 Task: Check the median days on the market of townhouses in the last 5 years.
Action: Mouse moved to (873, 170)
Screenshot: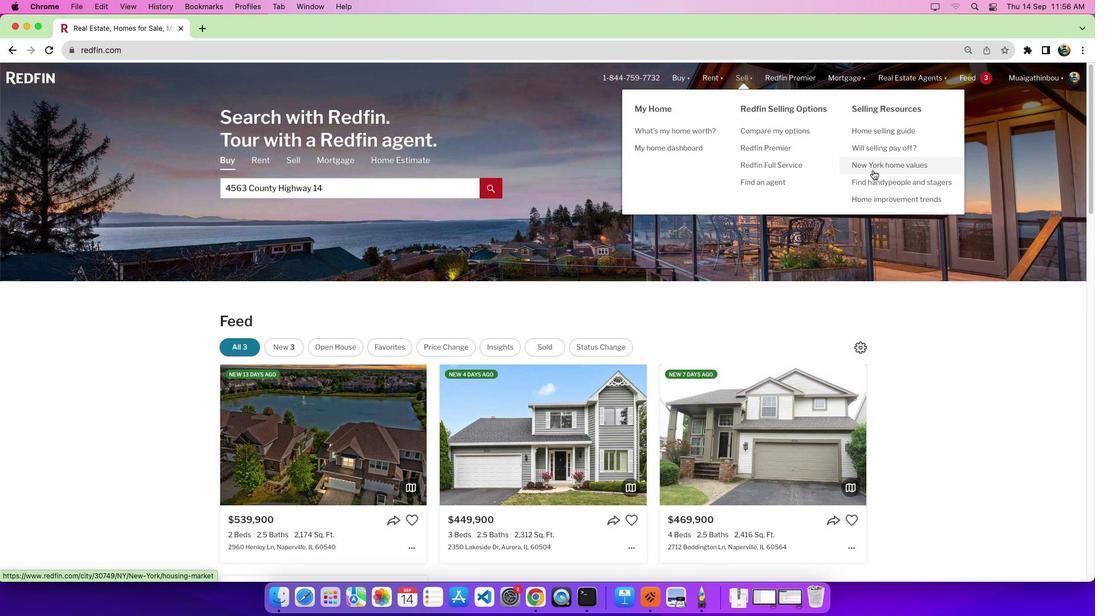 
Action: Mouse pressed left at (873, 170)
Screenshot: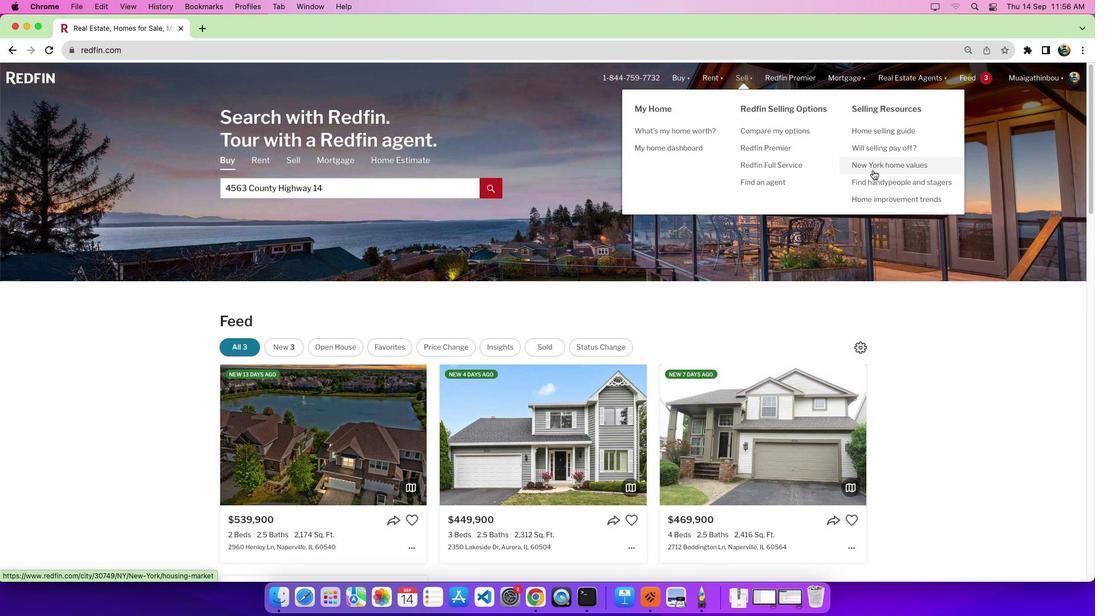 
Action: Mouse moved to (685, 338)
Screenshot: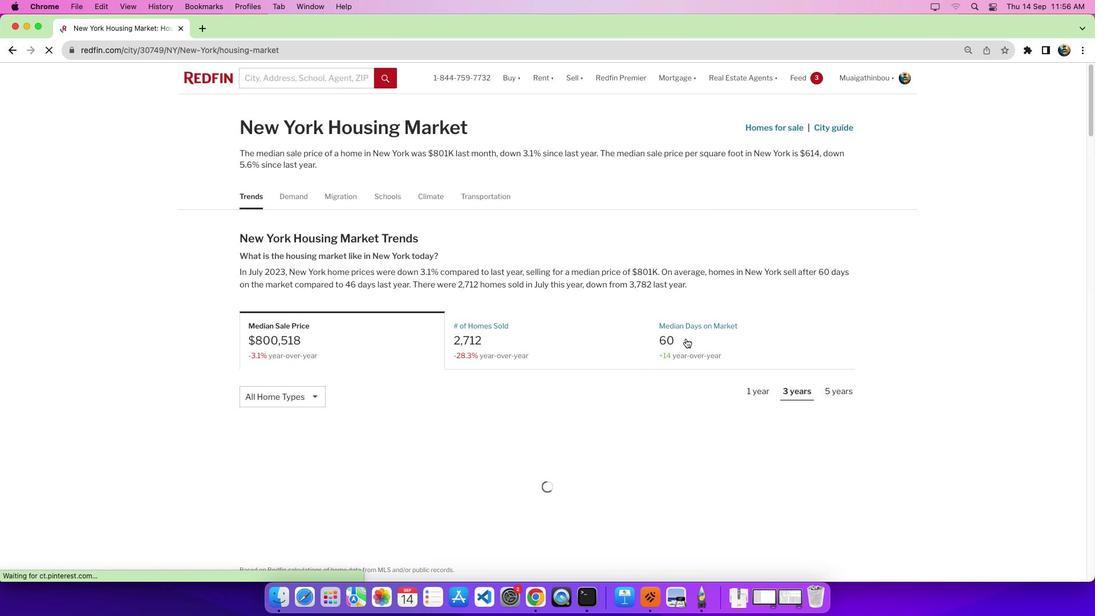 
Action: Mouse pressed left at (685, 338)
Screenshot: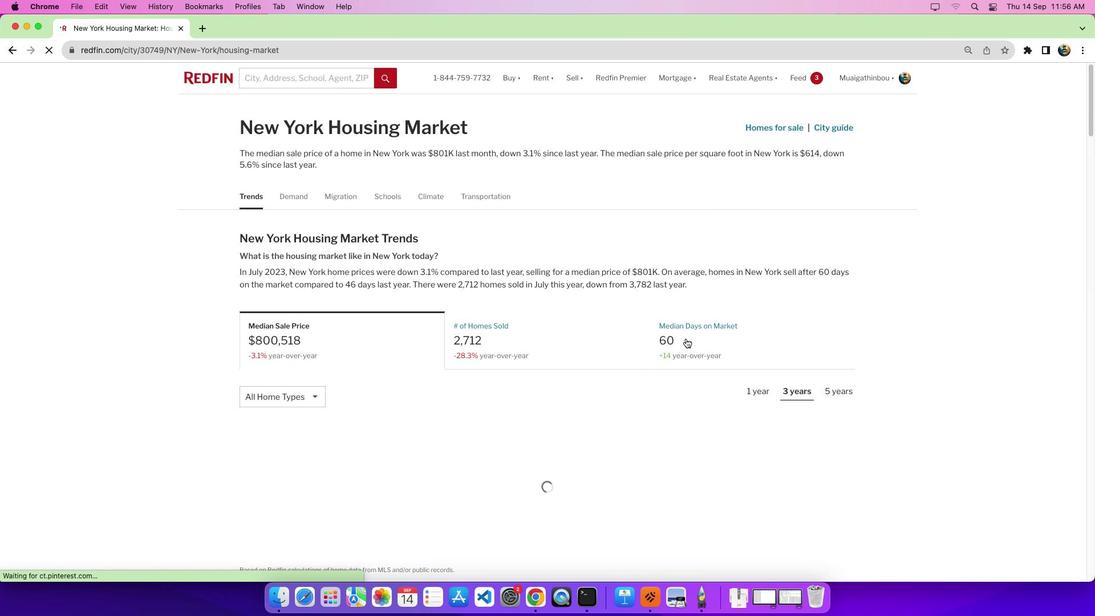 
Action: Mouse moved to (292, 401)
Screenshot: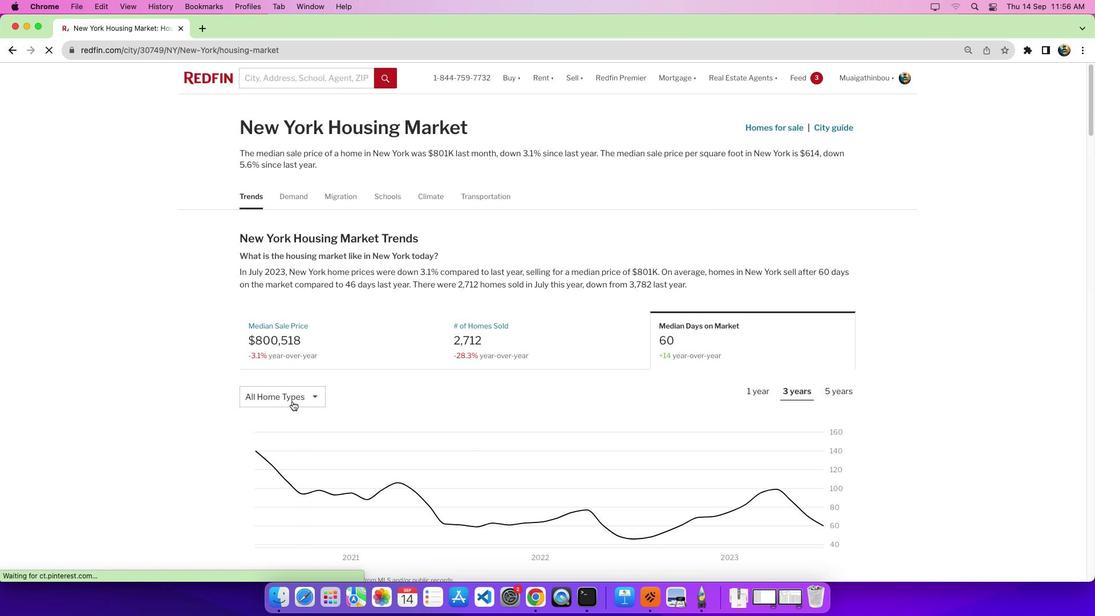 
Action: Mouse pressed left at (292, 401)
Screenshot: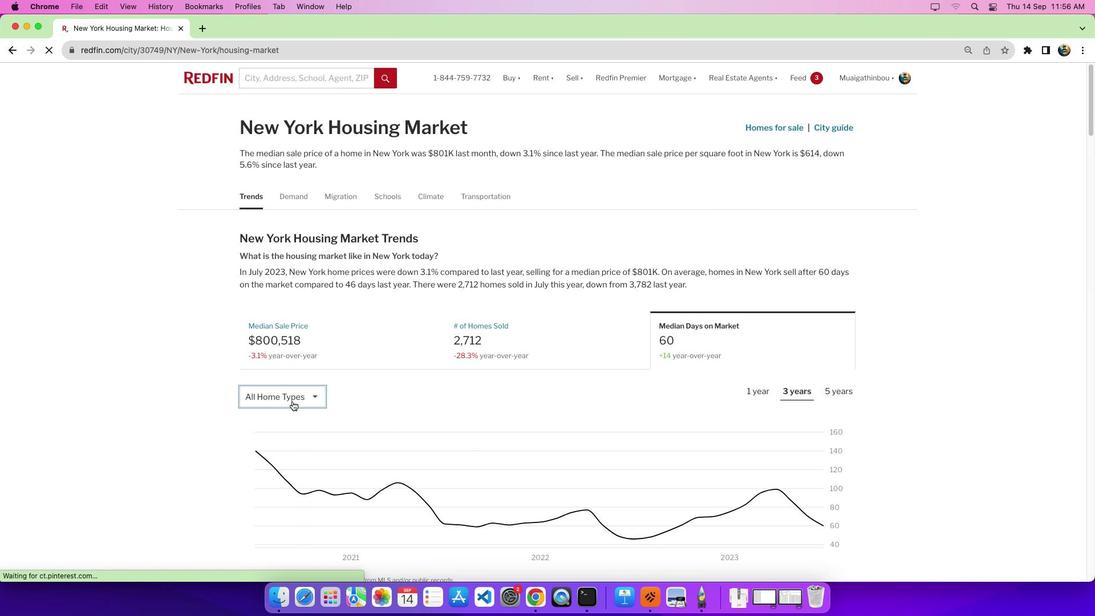 
Action: Mouse moved to (299, 461)
Screenshot: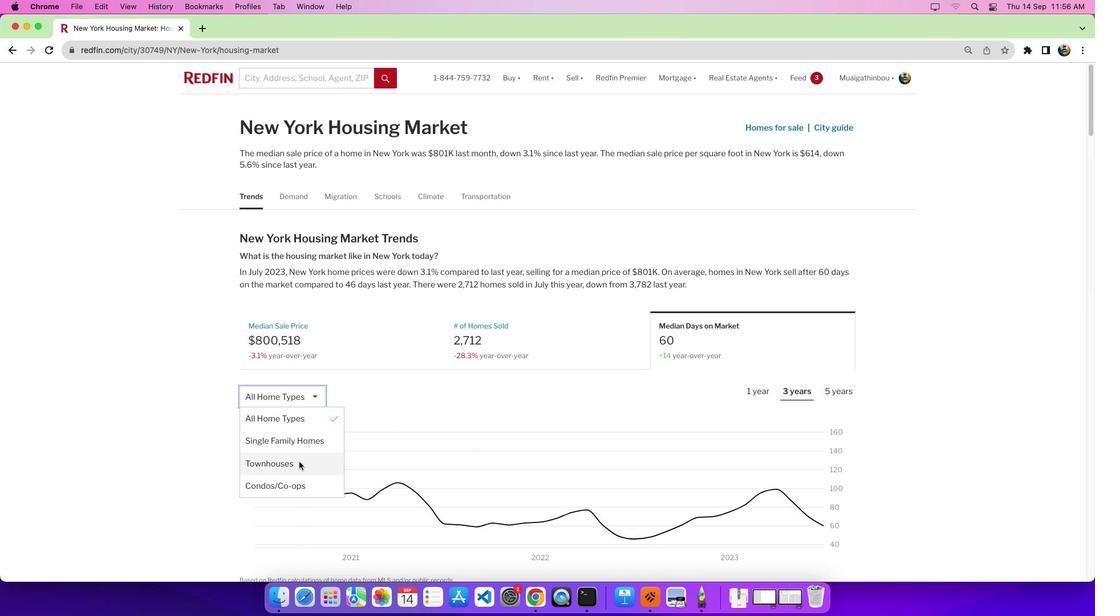 
Action: Mouse pressed left at (299, 461)
Screenshot: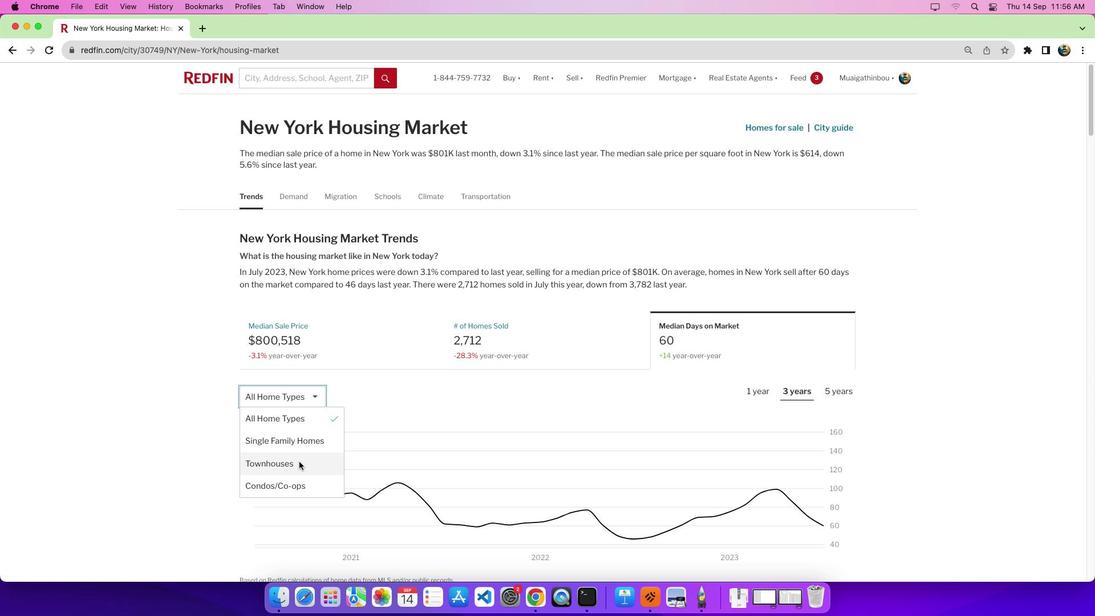 
Action: Mouse moved to (835, 393)
Screenshot: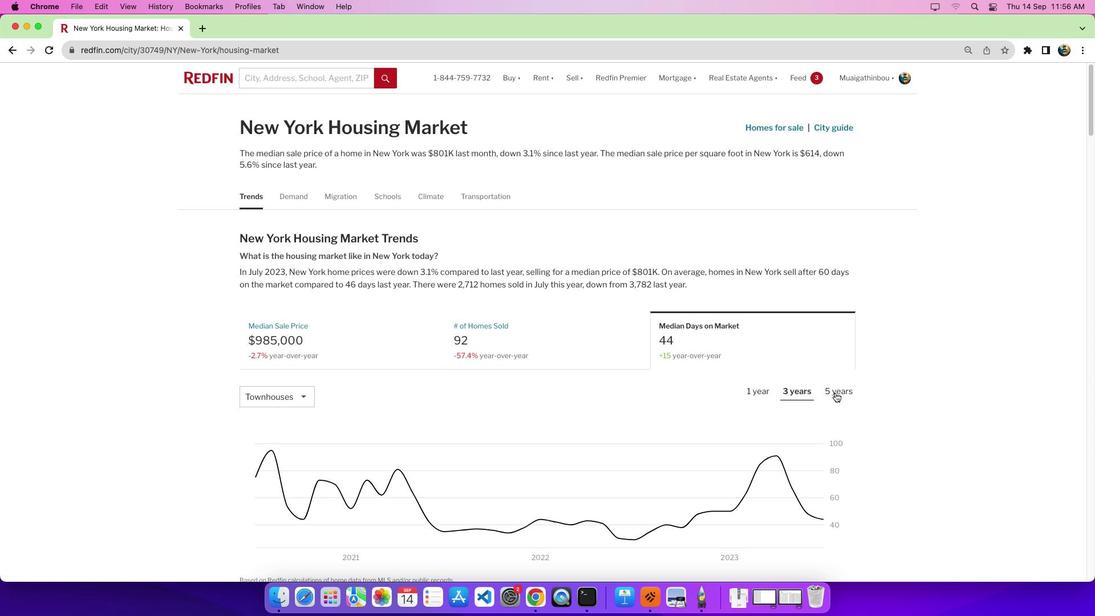 
Action: Mouse pressed left at (835, 393)
Screenshot: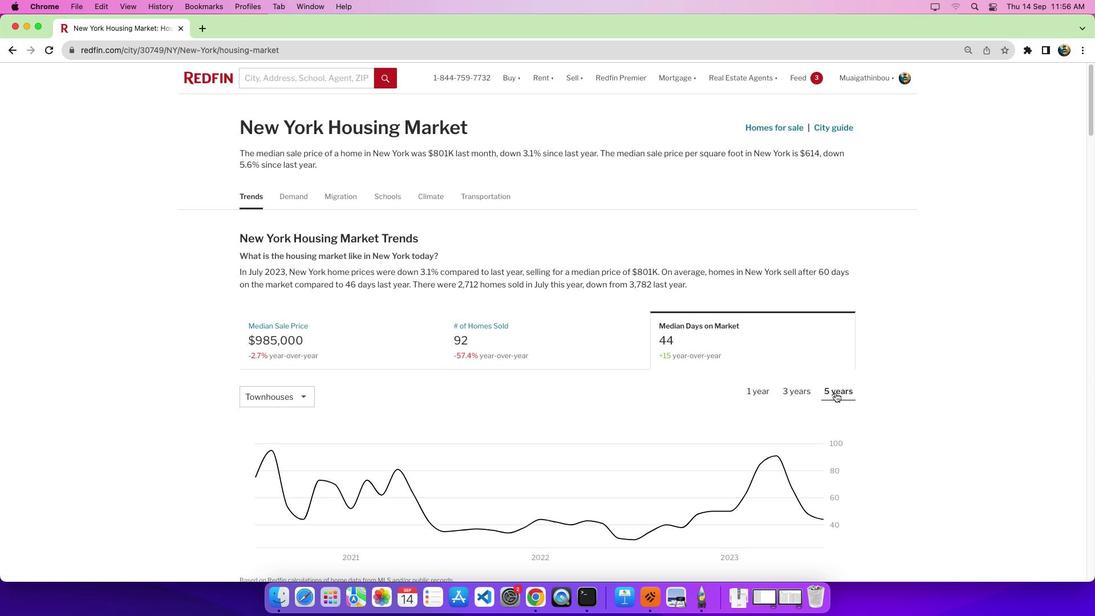 
Action: Mouse moved to (654, 479)
Screenshot: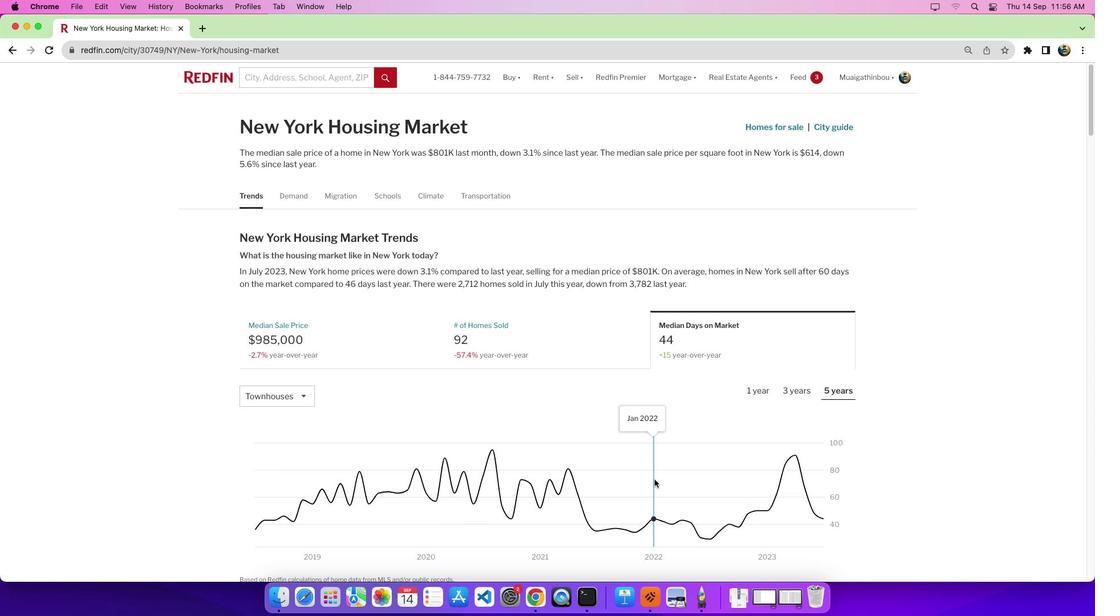
Action: Mouse scrolled (654, 479) with delta (0, 0)
Screenshot: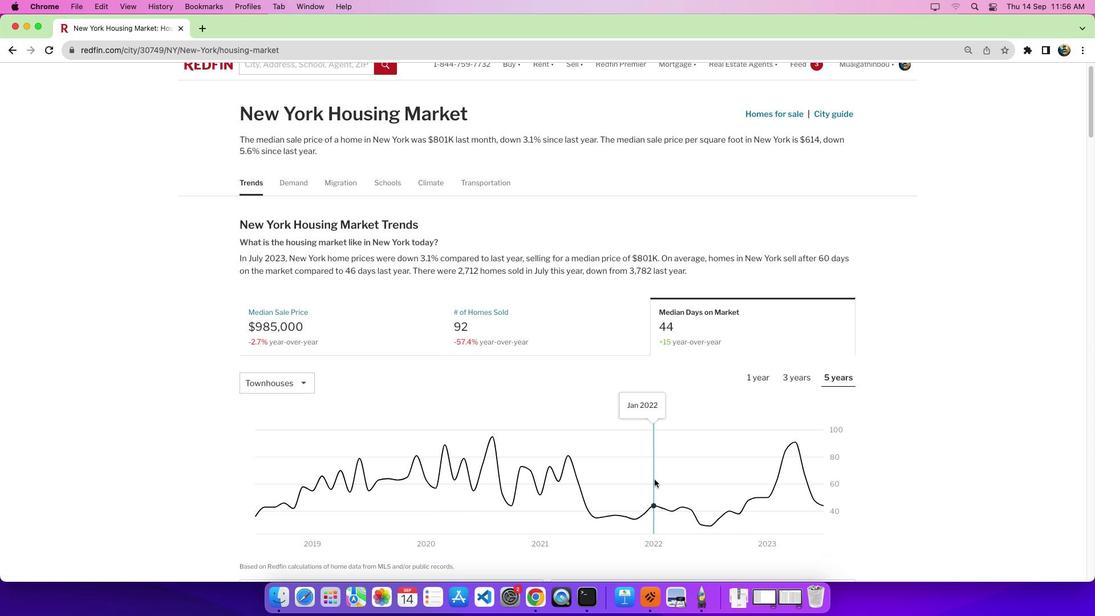 
Action: Mouse scrolled (654, 479) with delta (0, 0)
Screenshot: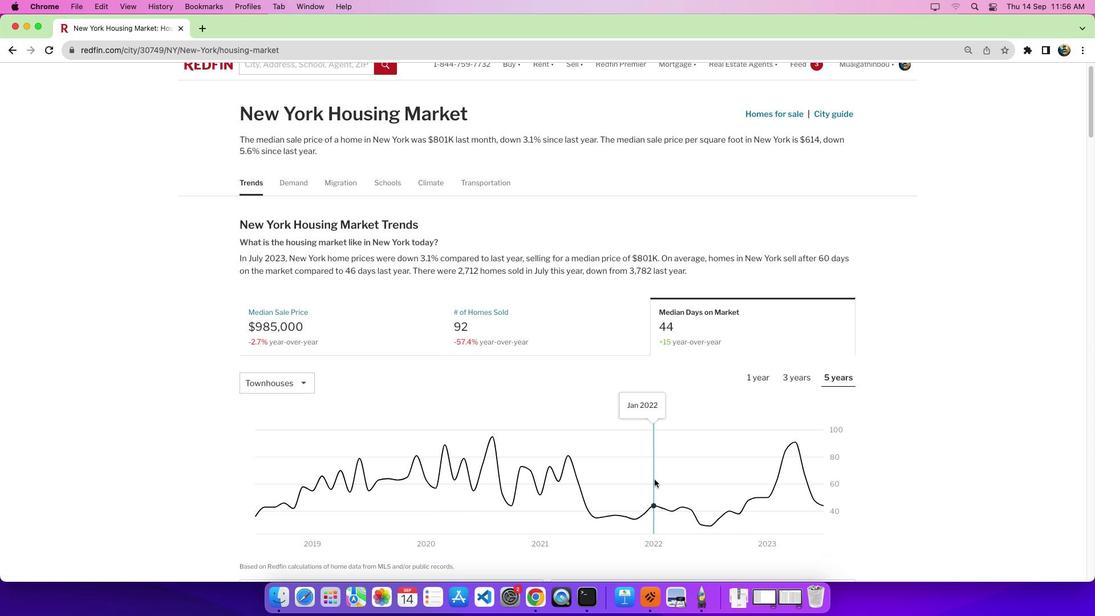 
Action: Mouse scrolled (654, 479) with delta (0, -1)
Screenshot: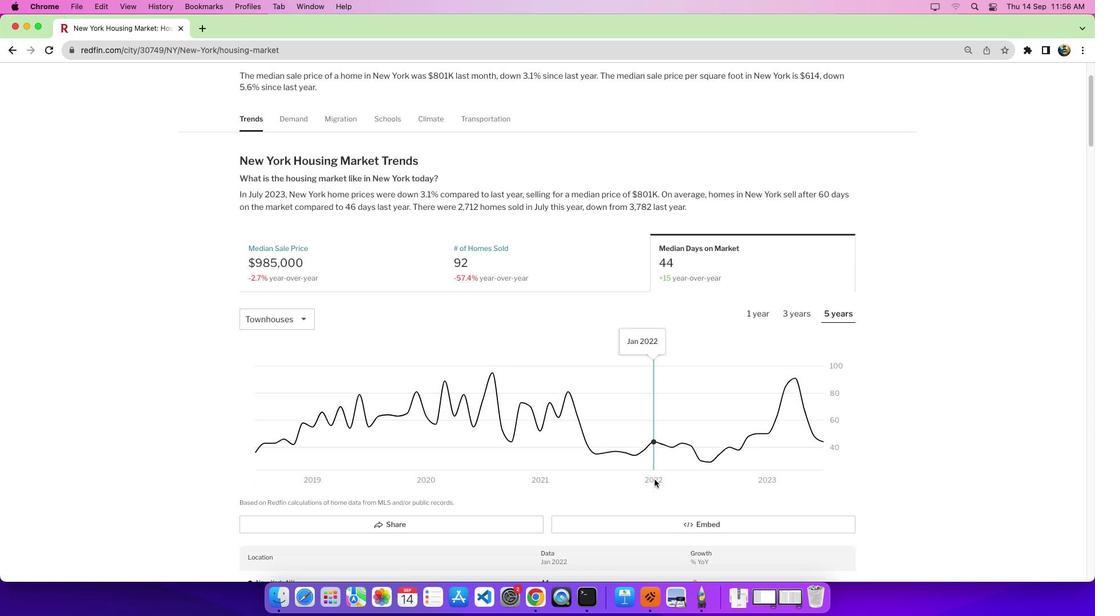 
Action: Mouse moved to (569, 411)
Screenshot: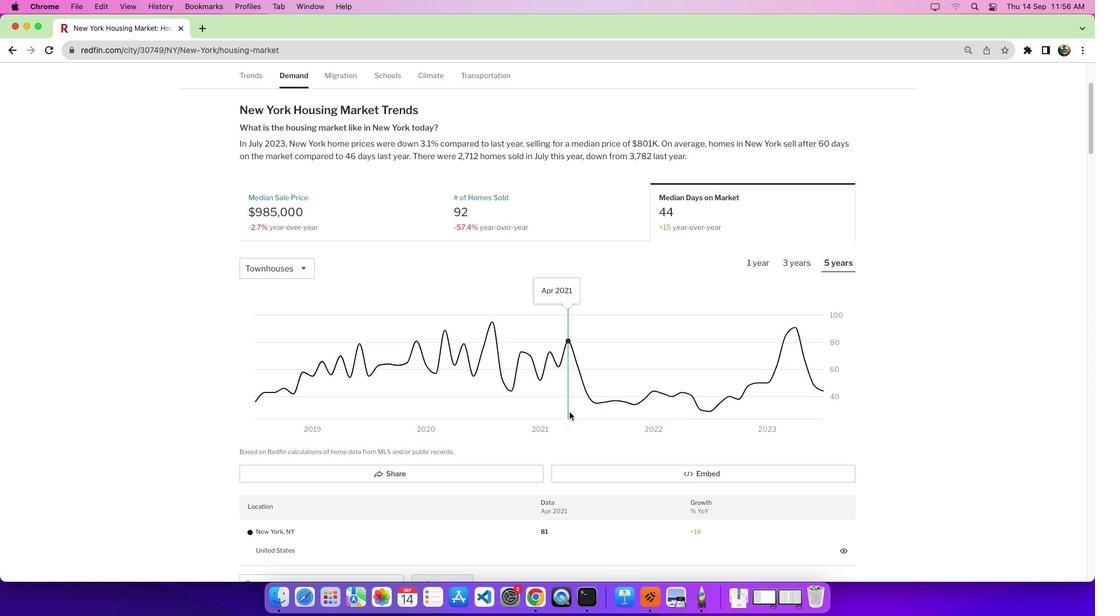 
